 Task: Look for products in the category "Cheddar" from Dietz & Watson only.
Action: Mouse moved to (802, 281)
Screenshot: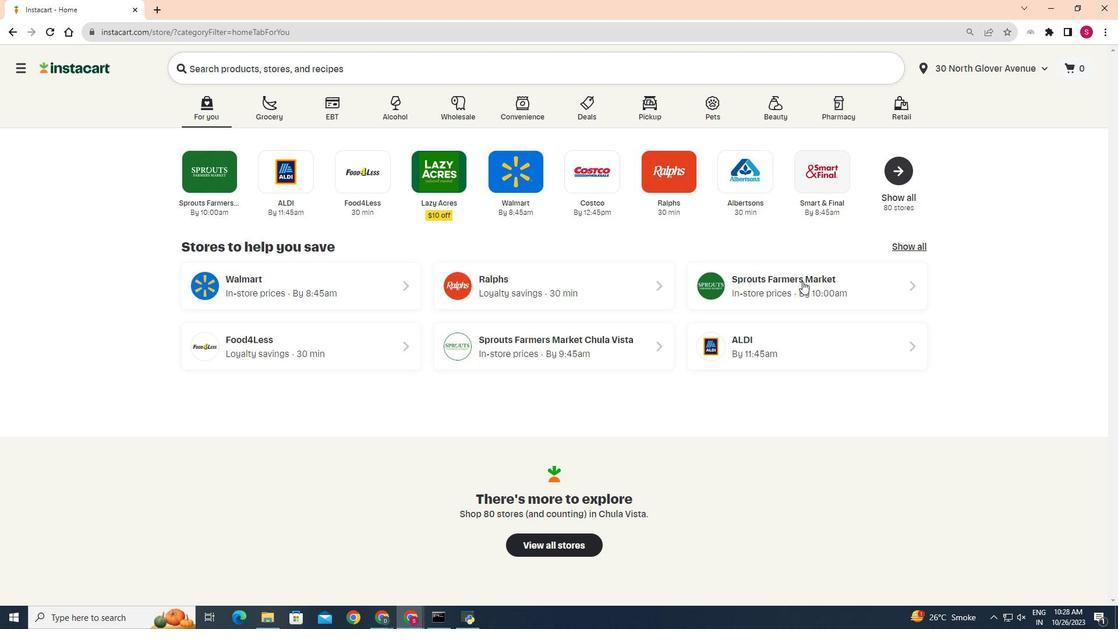 
Action: Mouse pressed left at (802, 281)
Screenshot: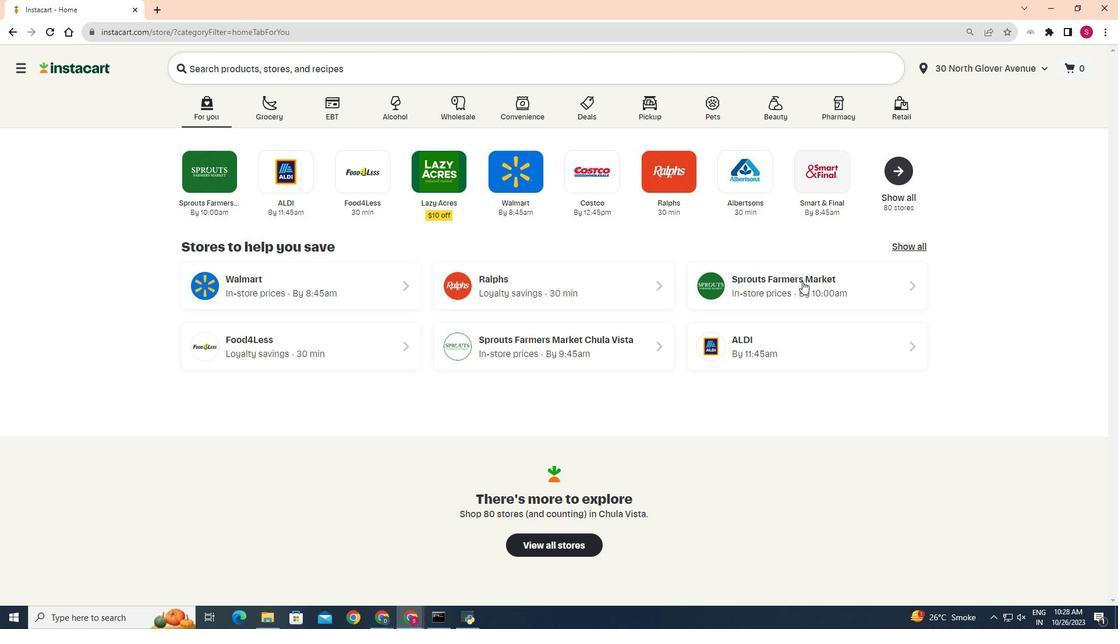 
Action: Mouse moved to (30, 526)
Screenshot: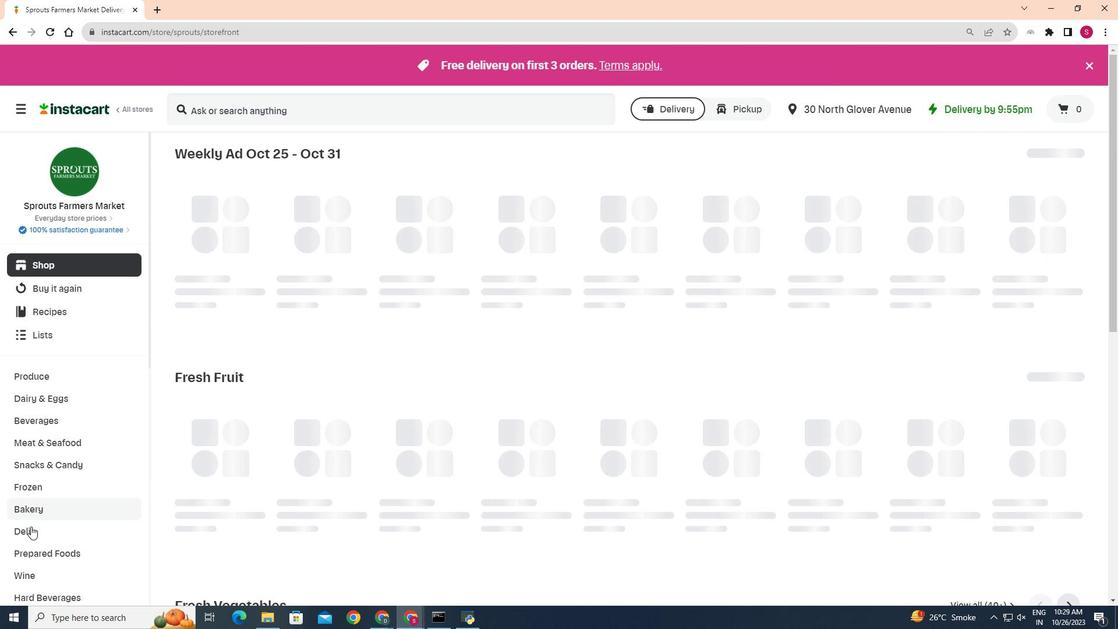 
Action: Mouse pressed left at (30, 526)
Screenshot: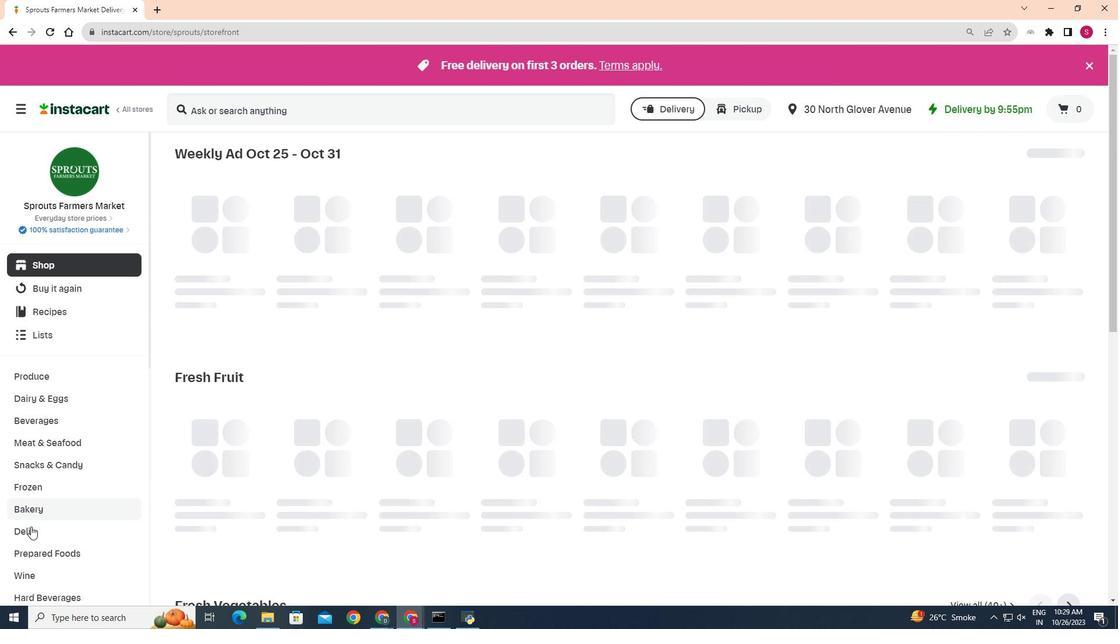 
Action: Mouse moved to (307, 187)
Screenshot: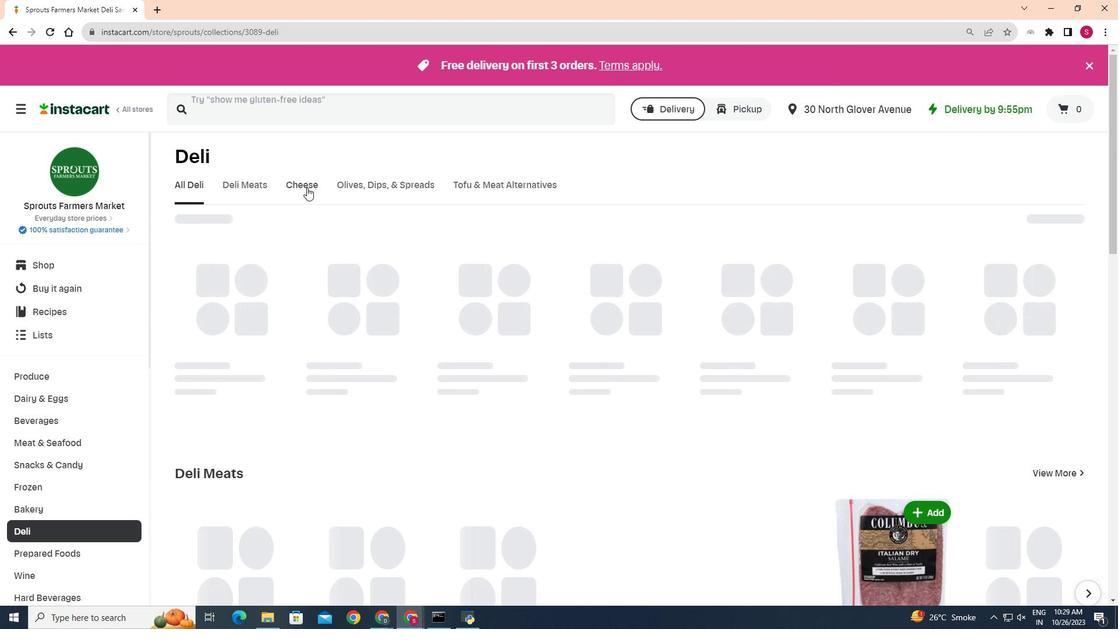 
Action: Mouse pressed left at (307, 187)
Screenshot: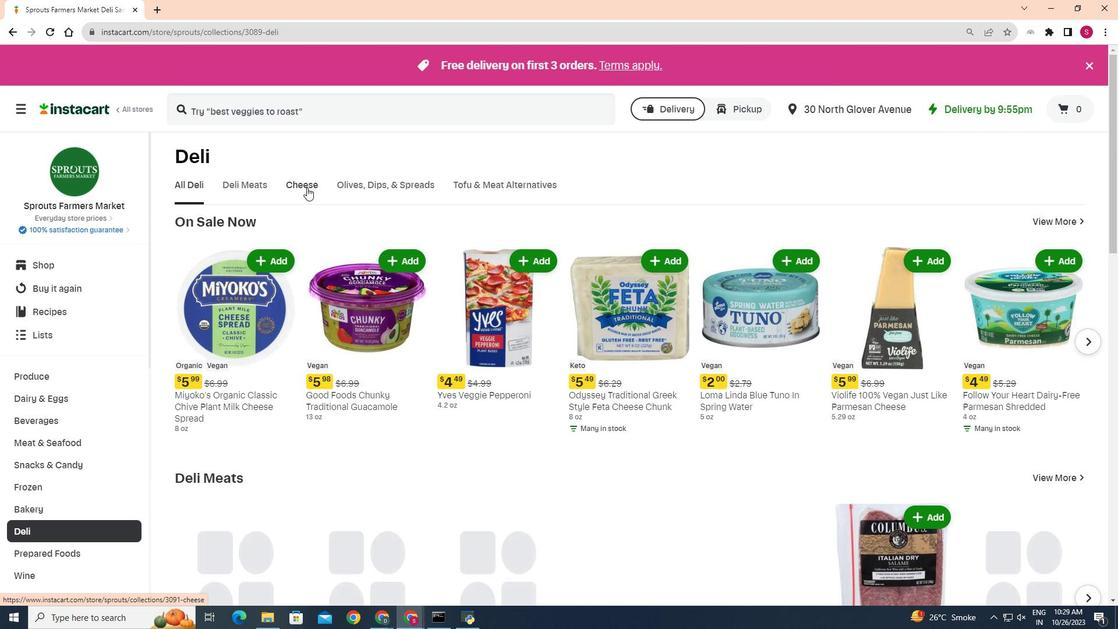
Action: Mouse moved to (282, 229)
Screenshot: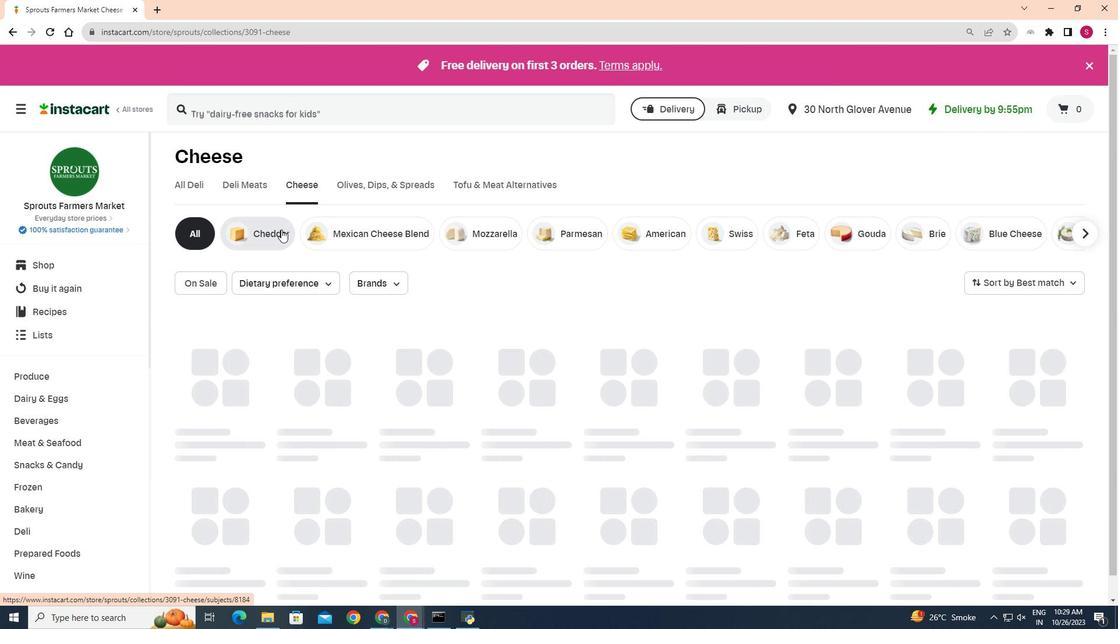 
Action: Mouse pressed left at (282, 229)
Screenshot: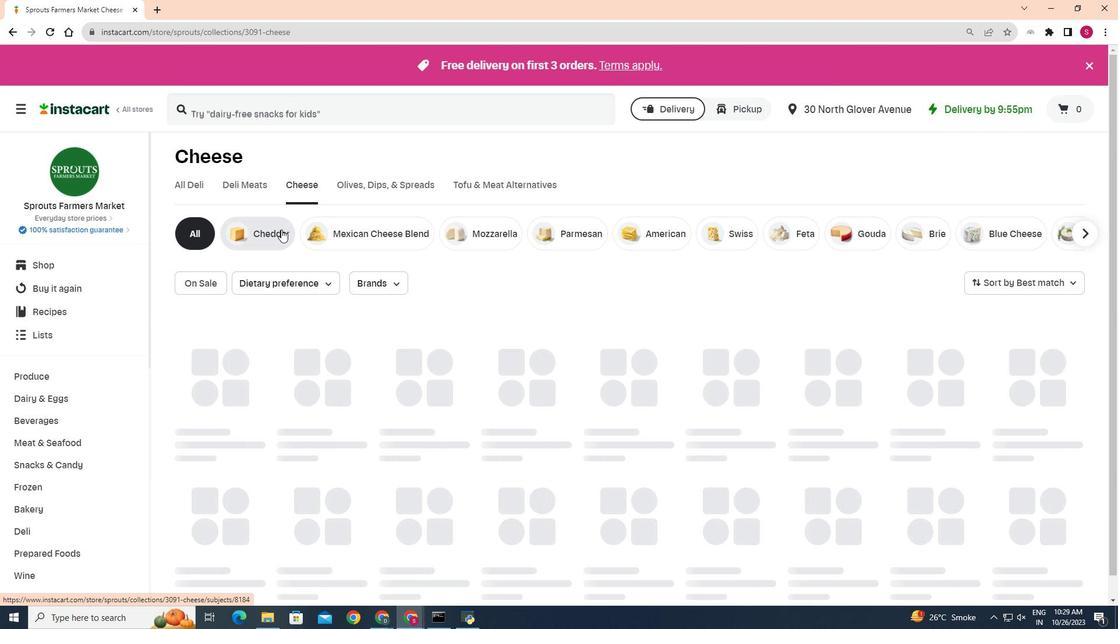 
Action: Mouse moved to (399, 280)
Screenshot: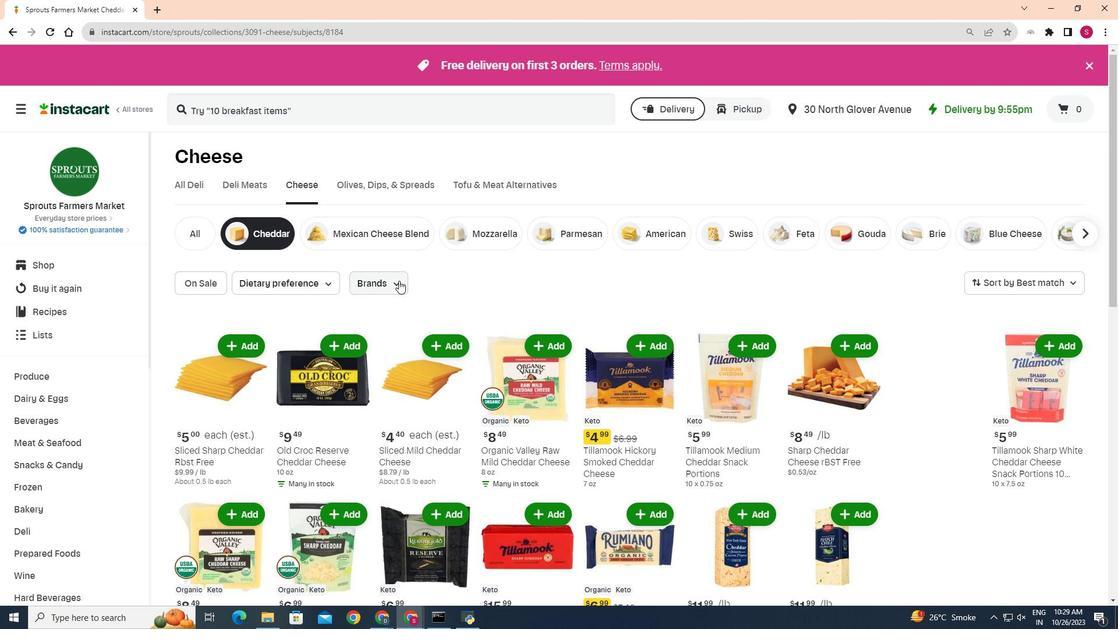 
Action: Mouse pressed left at (399, 280)
Screenshot: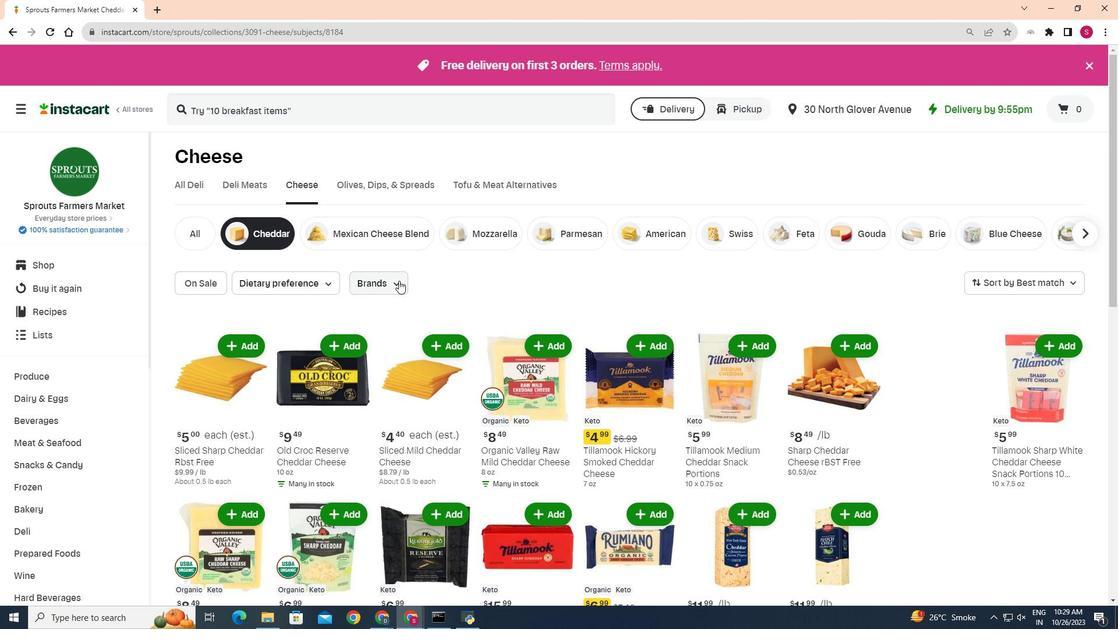 
Action: Mouse moved to (368, 432)
Screenshot: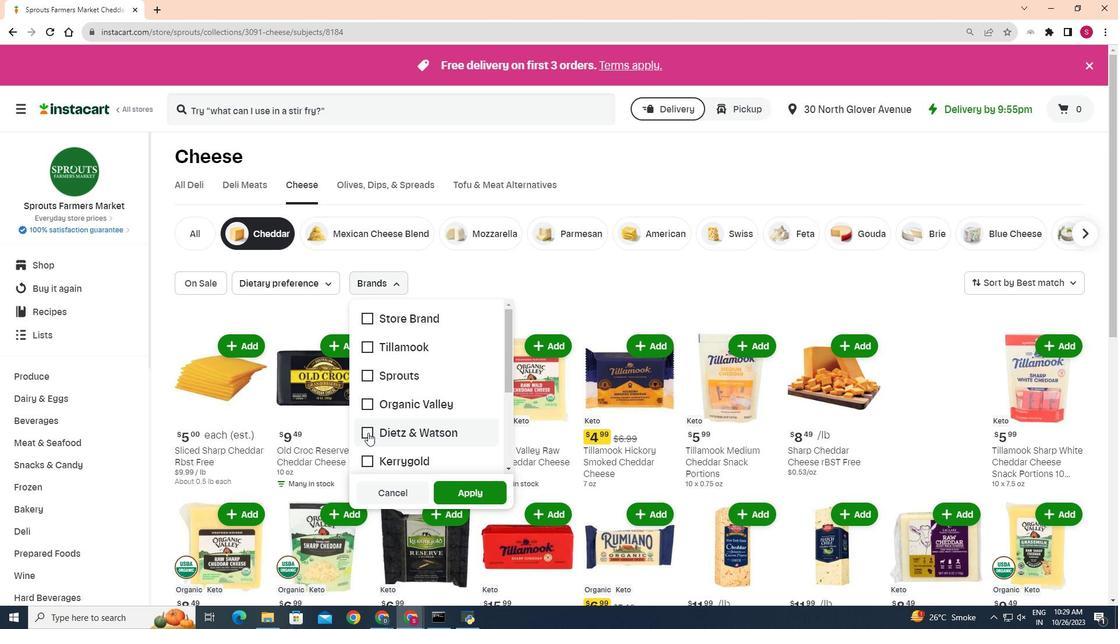 
Action: Mouse pressed left at (368, 432)
Screenshot: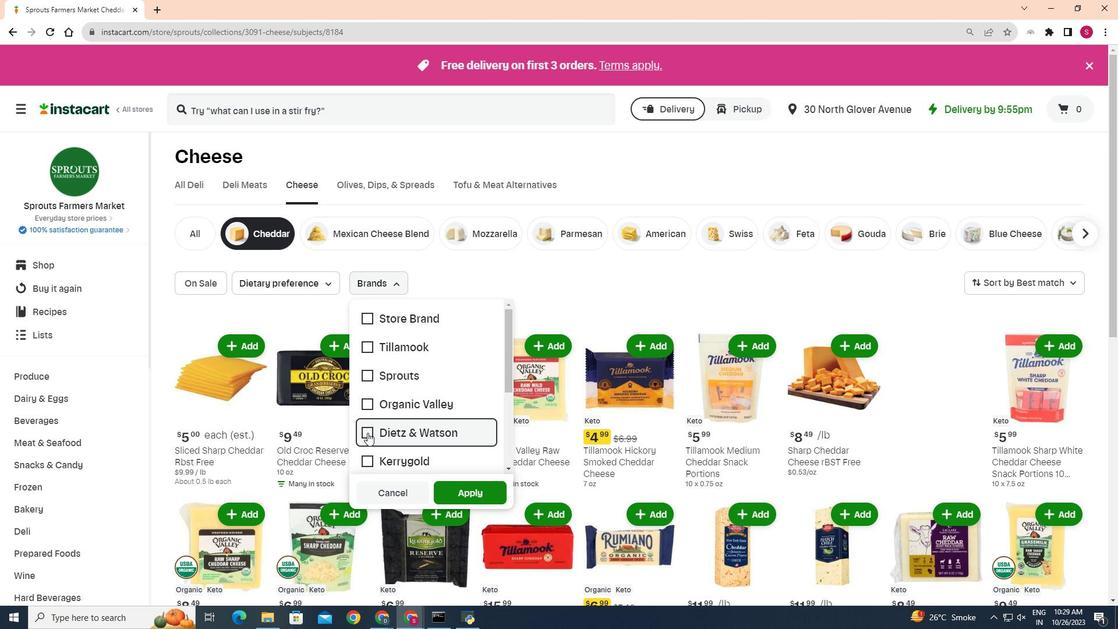 
Action: Mouse moved to (467, 491)
Screenshot: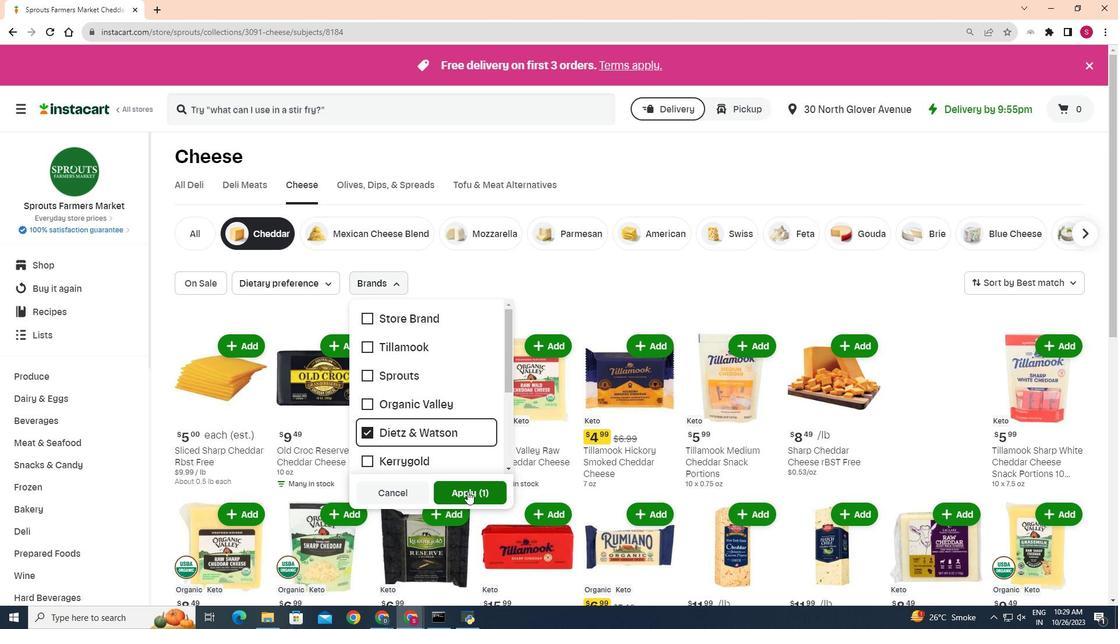 
Action: Mouse pressed left at (467, 491)
Screenshot: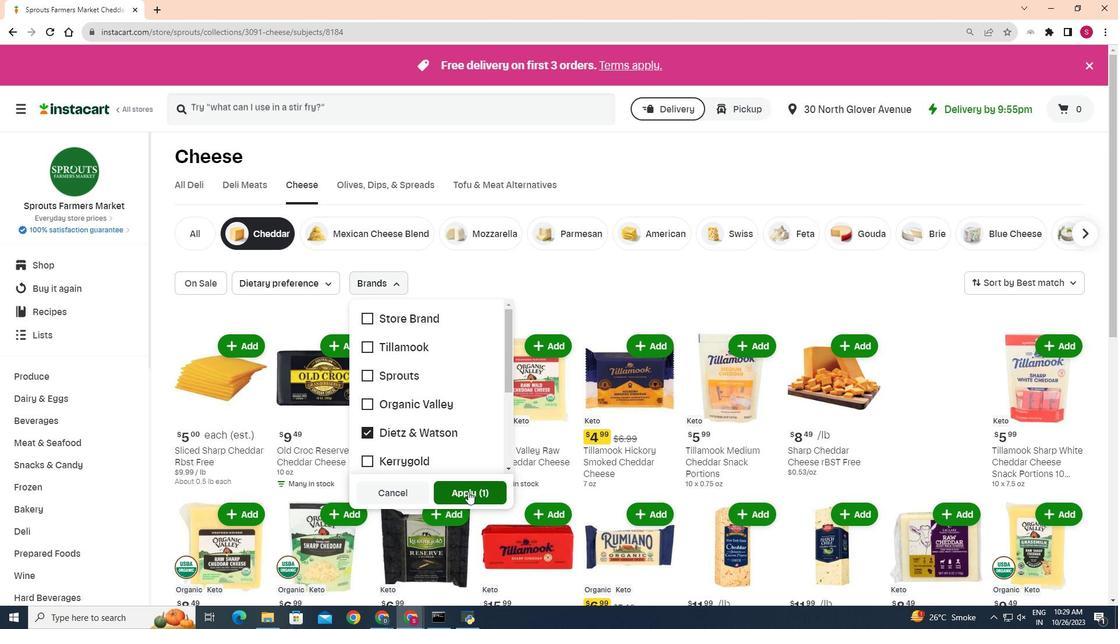 
Action: Mouse moved to (663, 309)
Screenshot: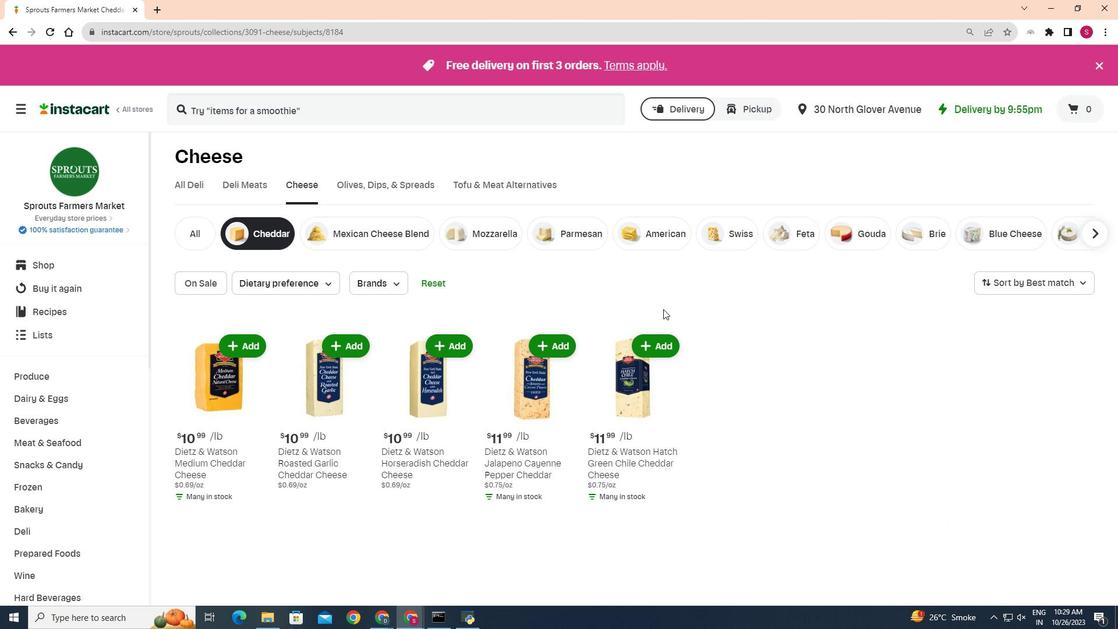 
